 Task: Add a dependency to the task Integrate a new online appointment scheduling system for a healthcare provider , the existing task  Create a new online platform for language translation services in the project AgileRadius
Action: Mouse moved to (102, 277)
Screenshot: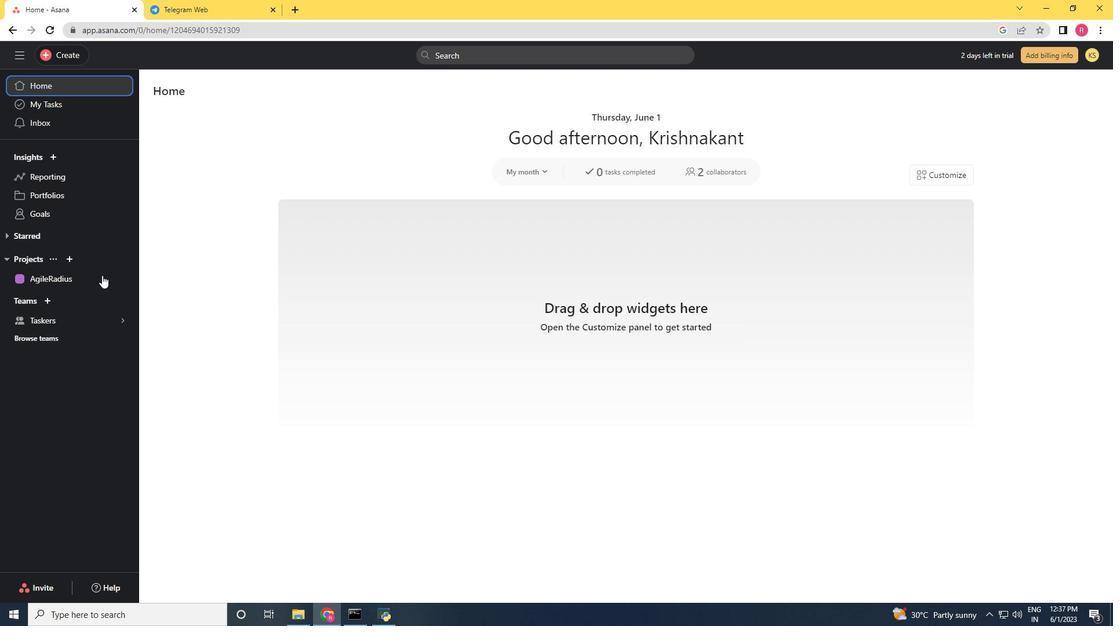 
Action: Mouse pressed left at (102, 277)
Screenshot: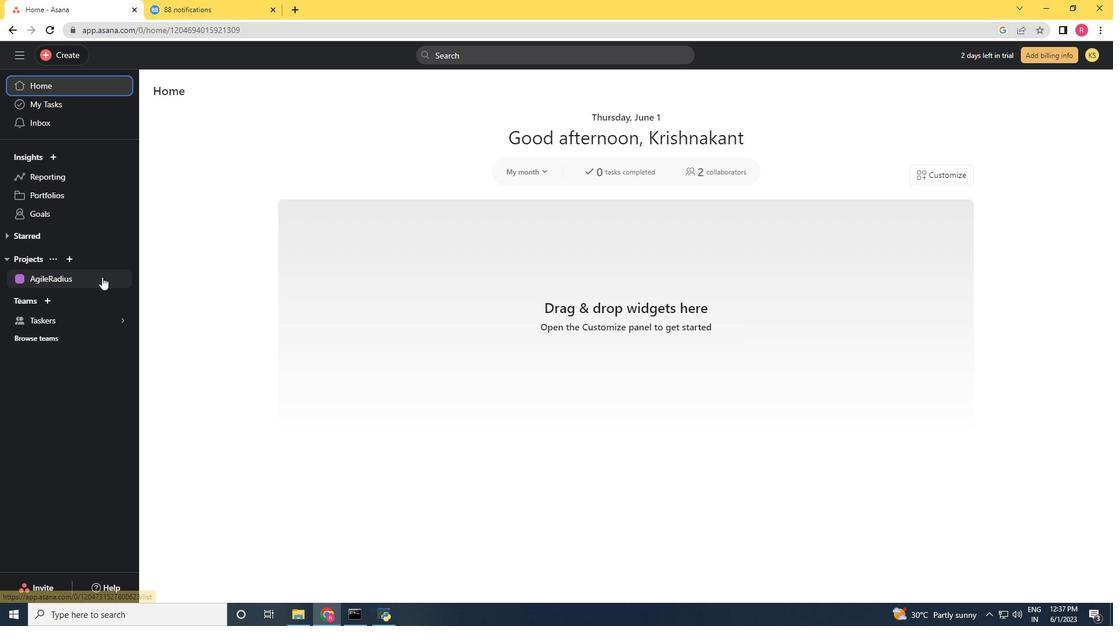 
Action: Mouse moved to (505, 386)
Screenshot: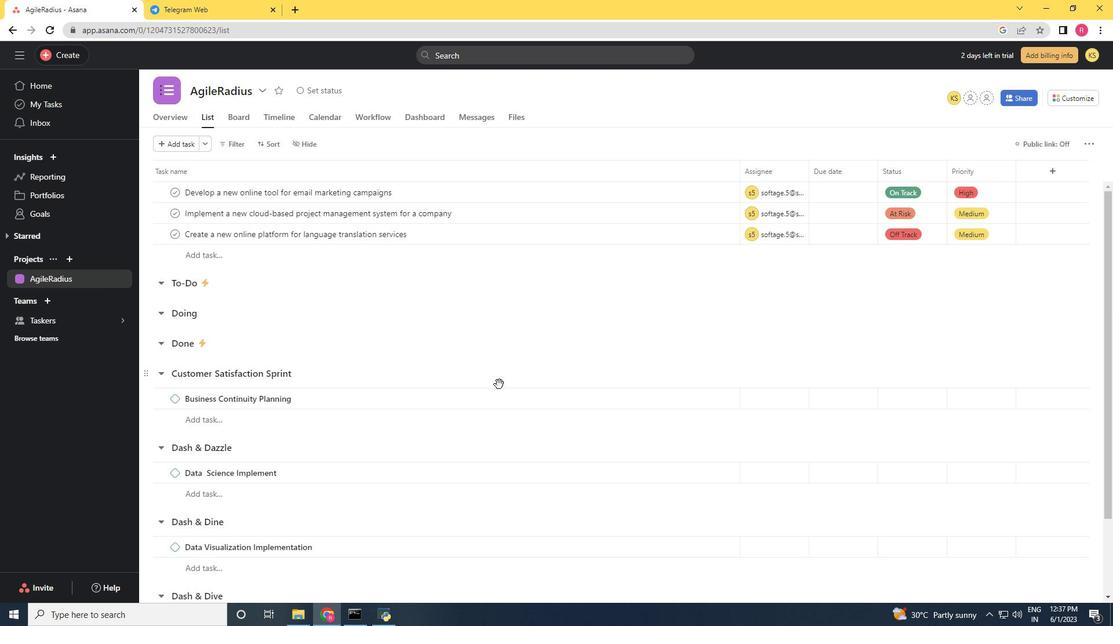 
Action: Mouse scrolled (505, 386) with delta (0, 0)
Screenshot: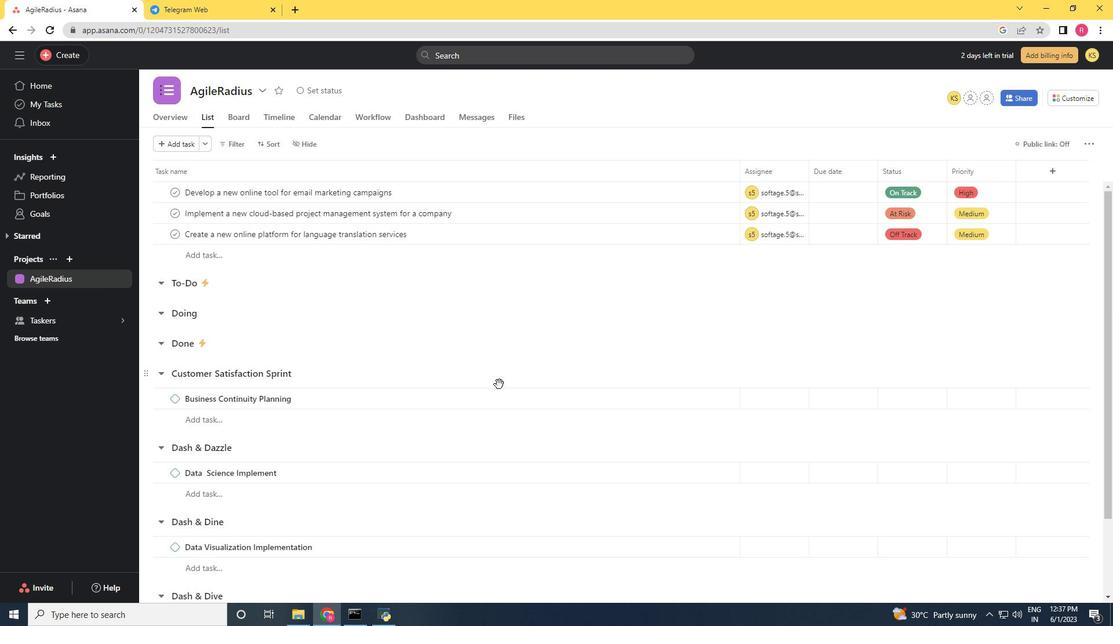 
Action: Mouse moved to (506, 388)
Screenshot: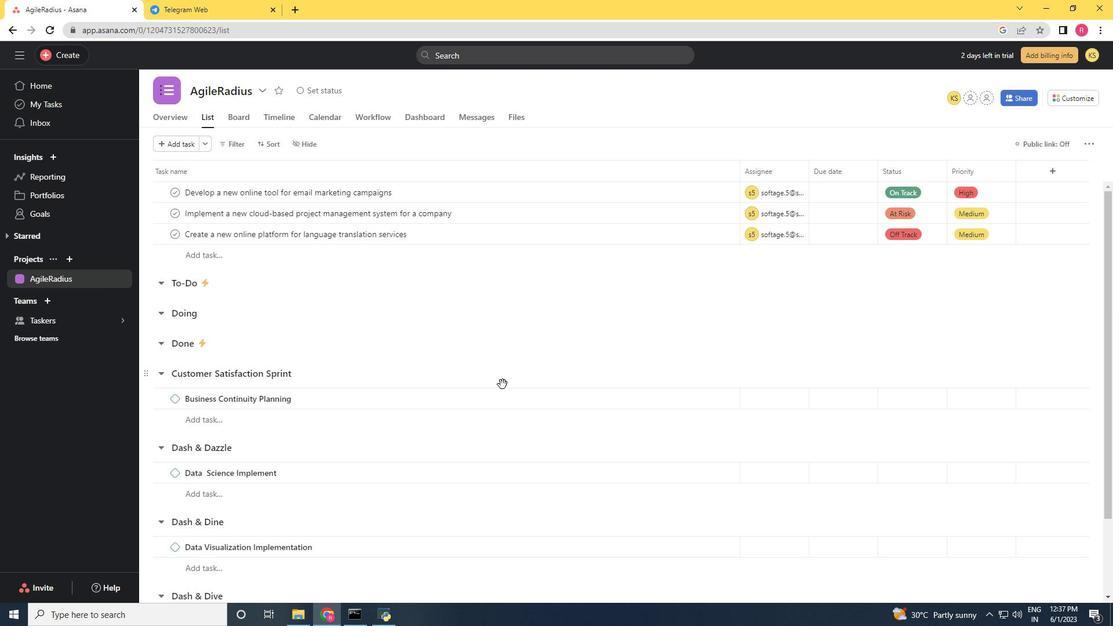
Action: Mouse scrolled (506, 387) with delta (0, 0)
Screenshot: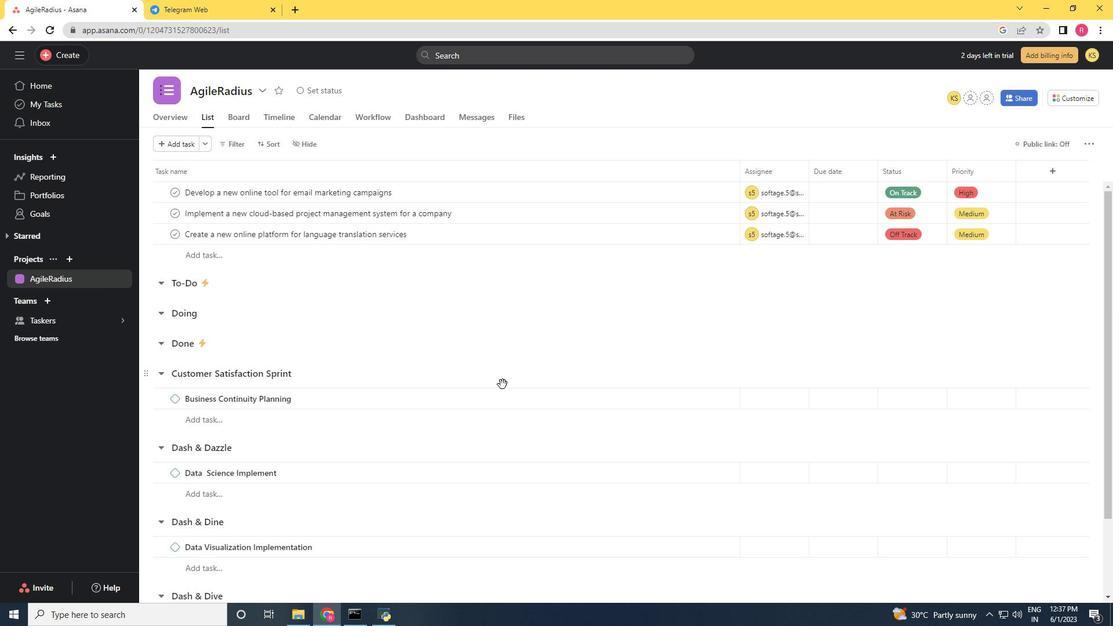 
Action: Mouse scrolled (506, 387) with delta (0, 0)
Screenshot: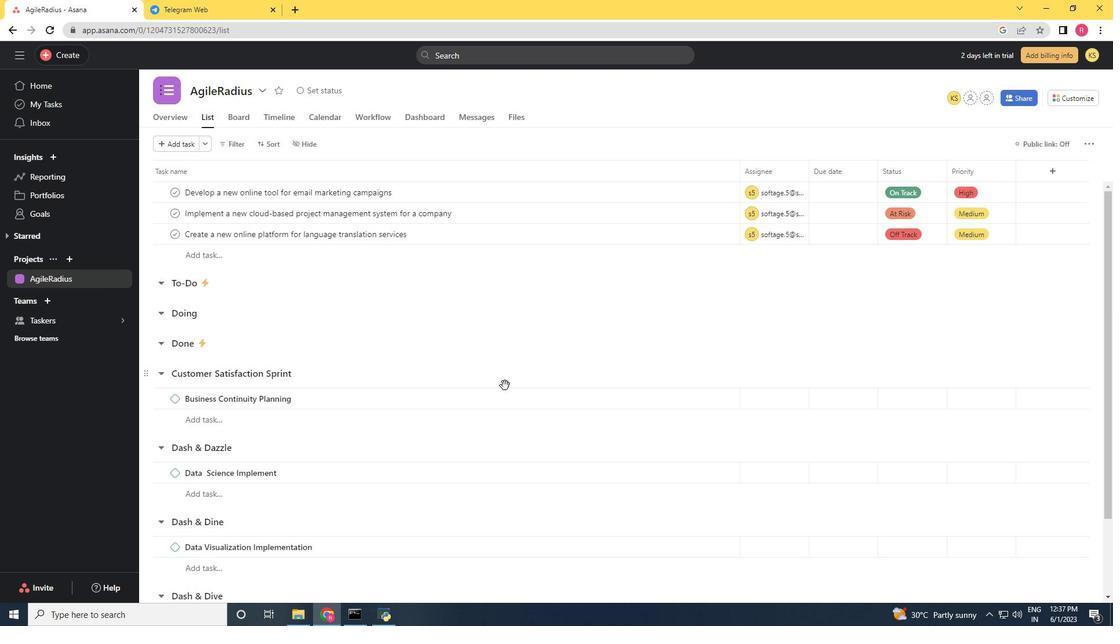 
Action: Mouse moved to (506, 389)
Screenshot: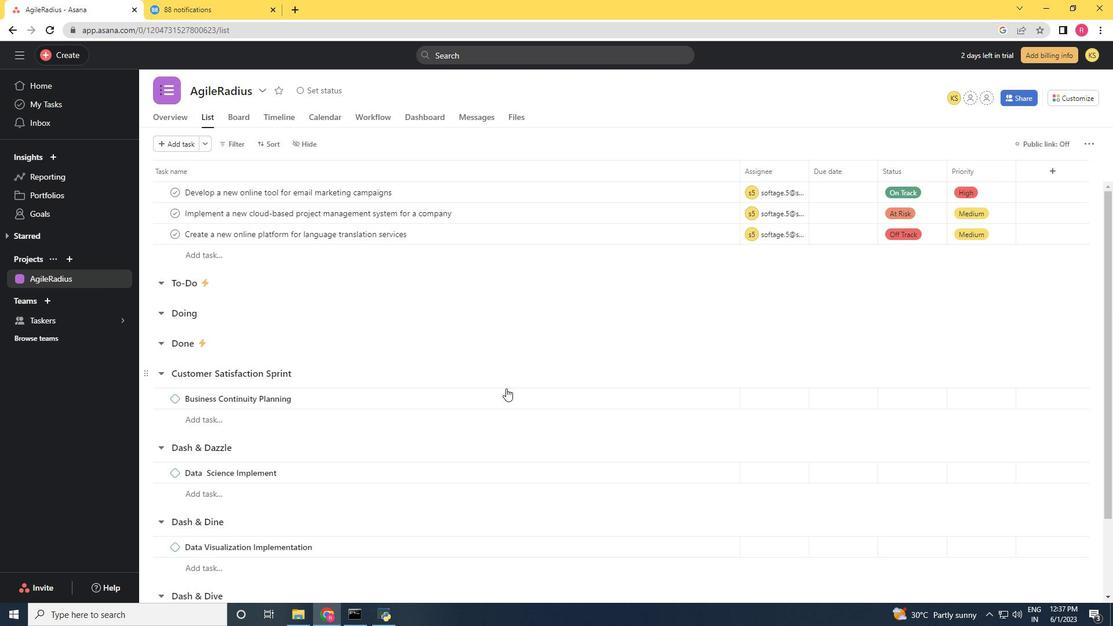 
Action: Mouse scrolled (506, 388) with delta (0, 0)
Screenshot: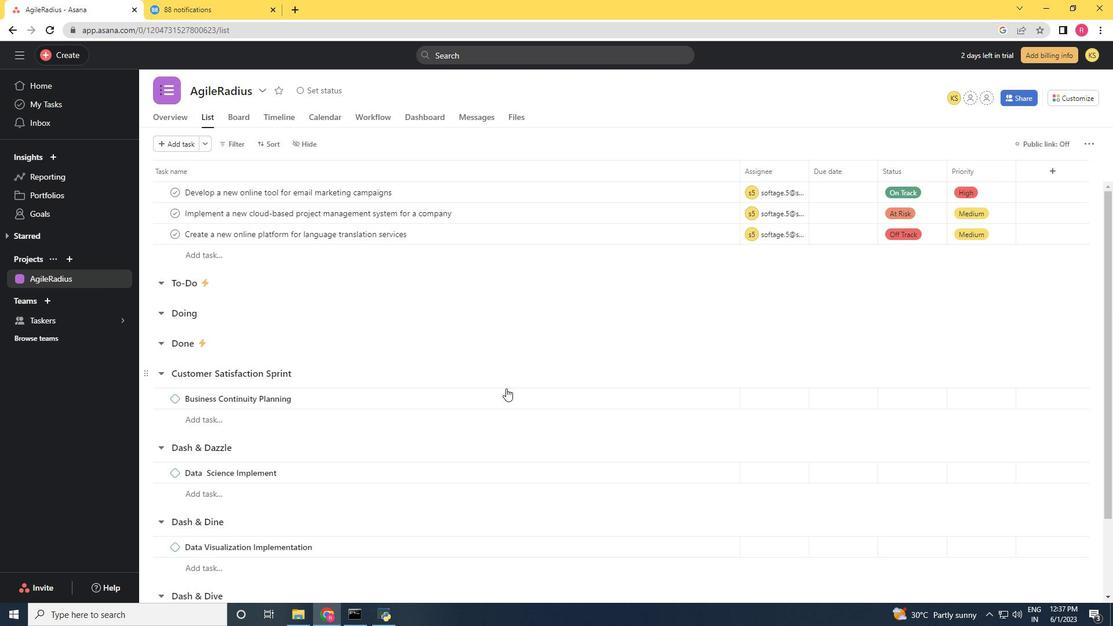 
Action: Mouse moved to (586, 524)
Screenshot: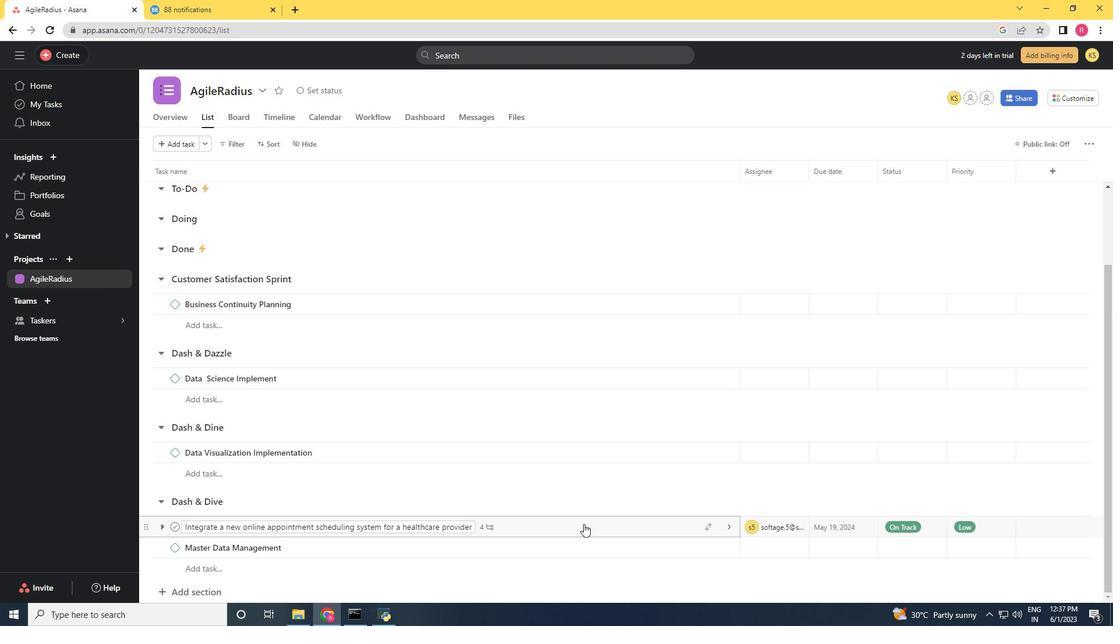 
Action: Mouse scrolled (586, 524) with delta (0, 0)
Screenshot: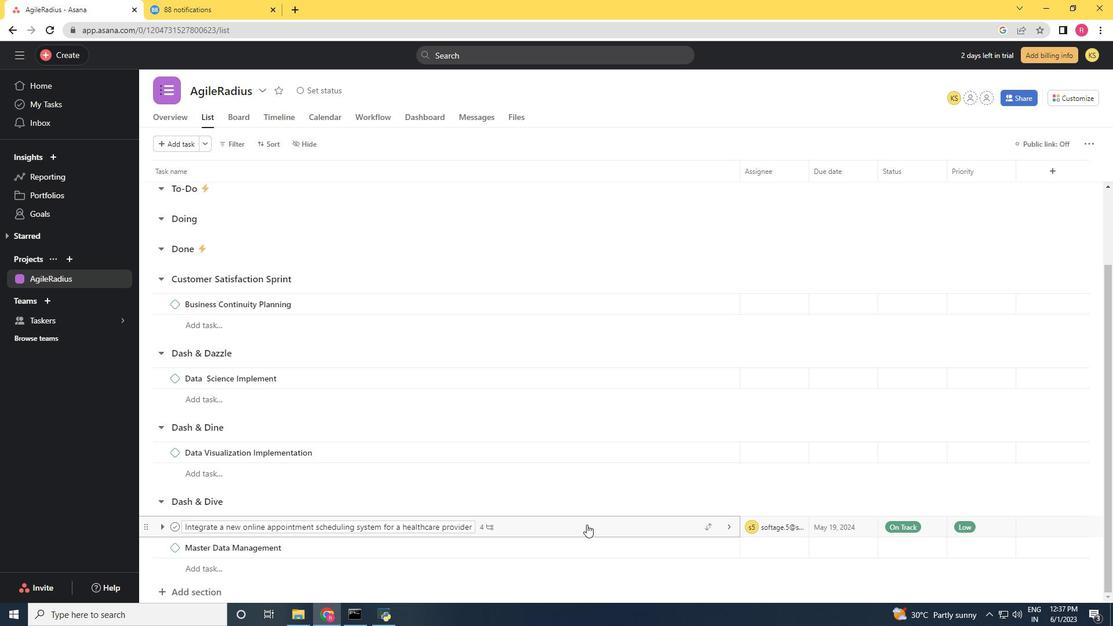 
Action: Mouse moved to (587, 524)
Screenshot: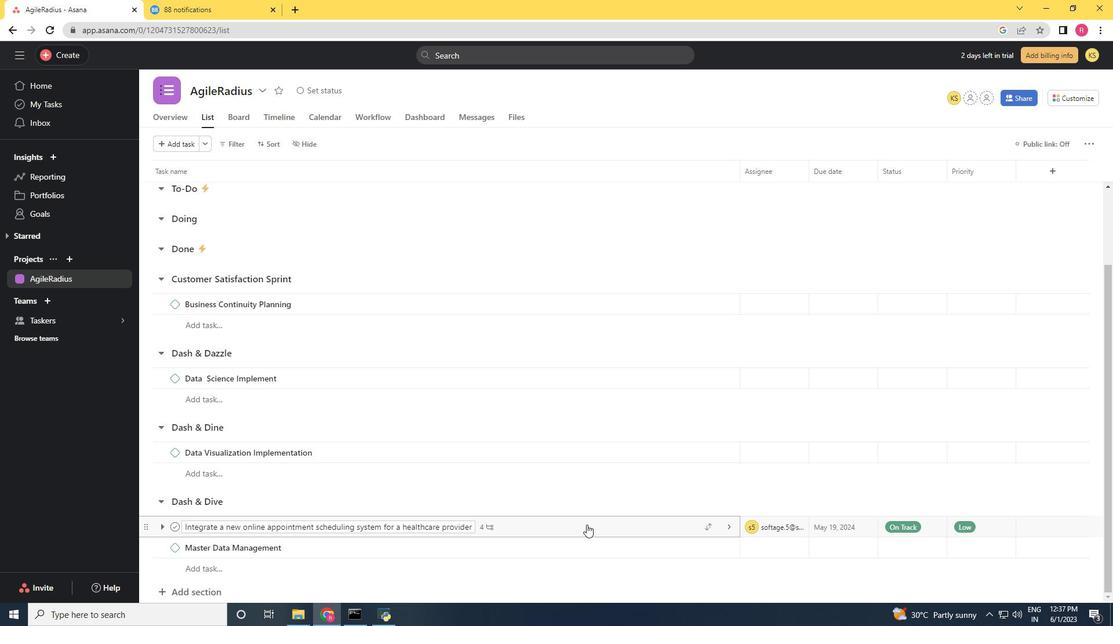 
Action: Mouse pressed left at (587, 524)
Screenshot: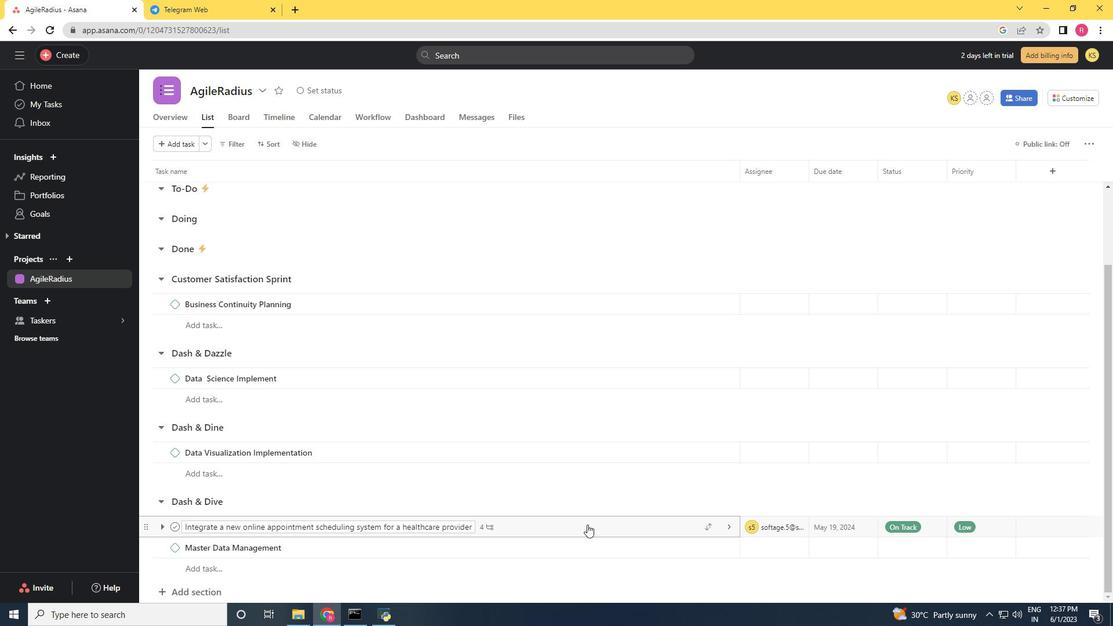 
Action: Mouse moved to (533, 415)
Screenshot: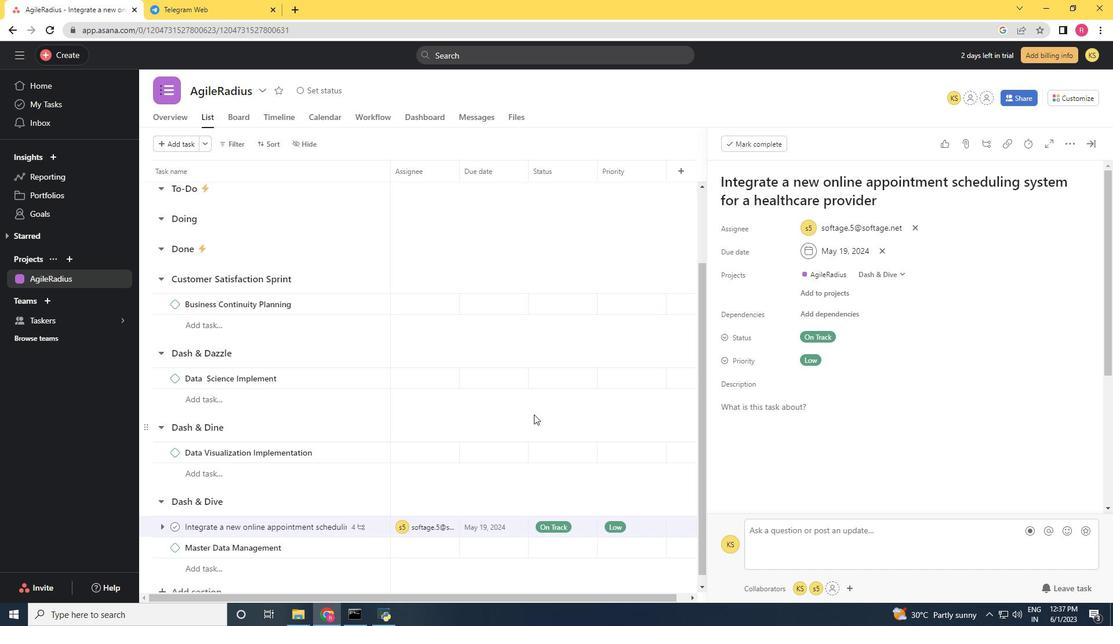 
Action: Mouse scrolled (533, 415) with delta (0, 0)
Screenshot: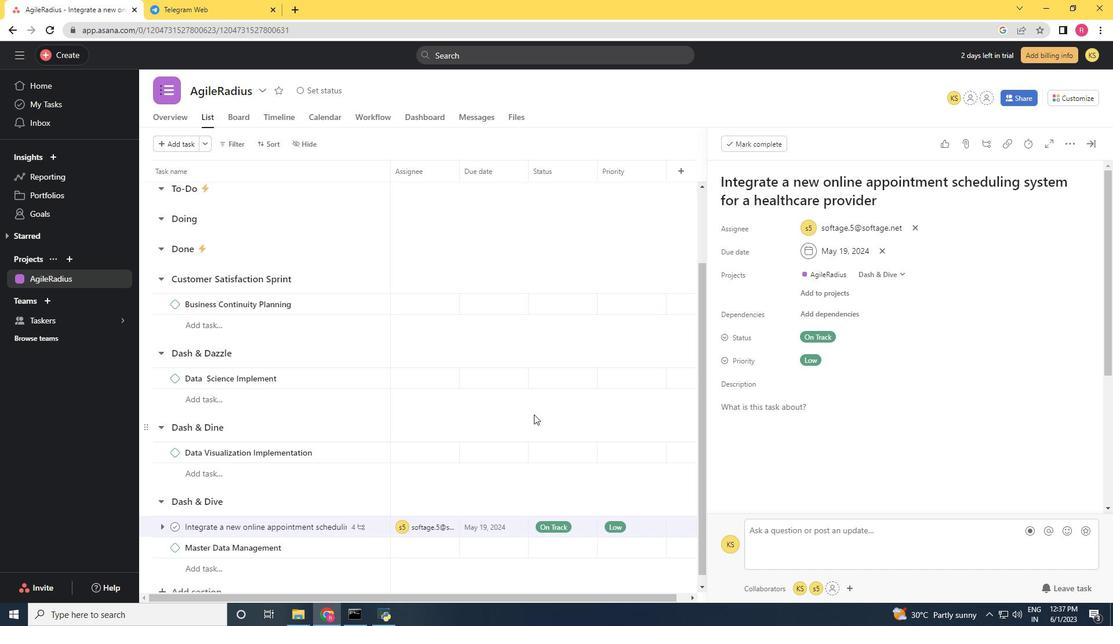 
Action: Mouse moved to (533, 416)
Screenshot: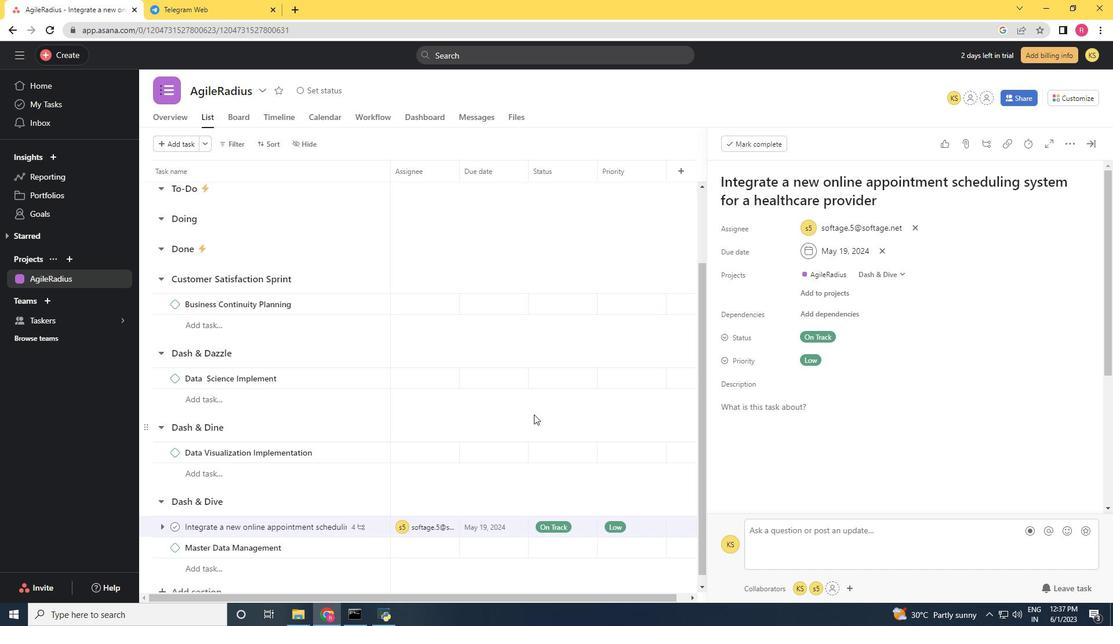 
Action: Mouse scrolled (533, 416) with delta (0, 0)
Screenshot: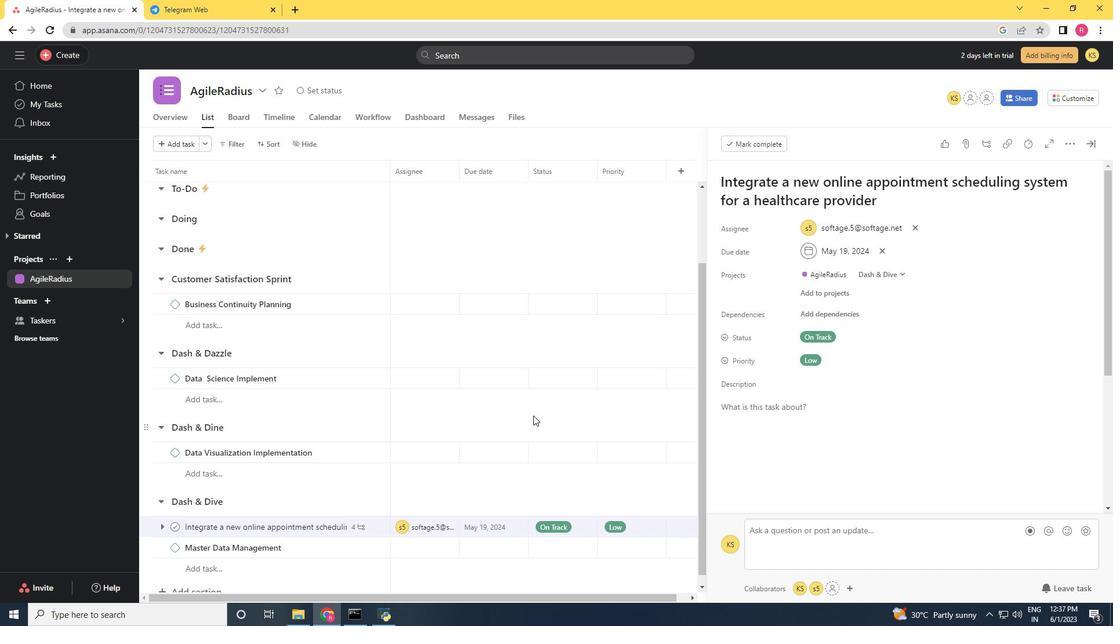 
Action: Mouse moved to (835, 308)
Screenshot: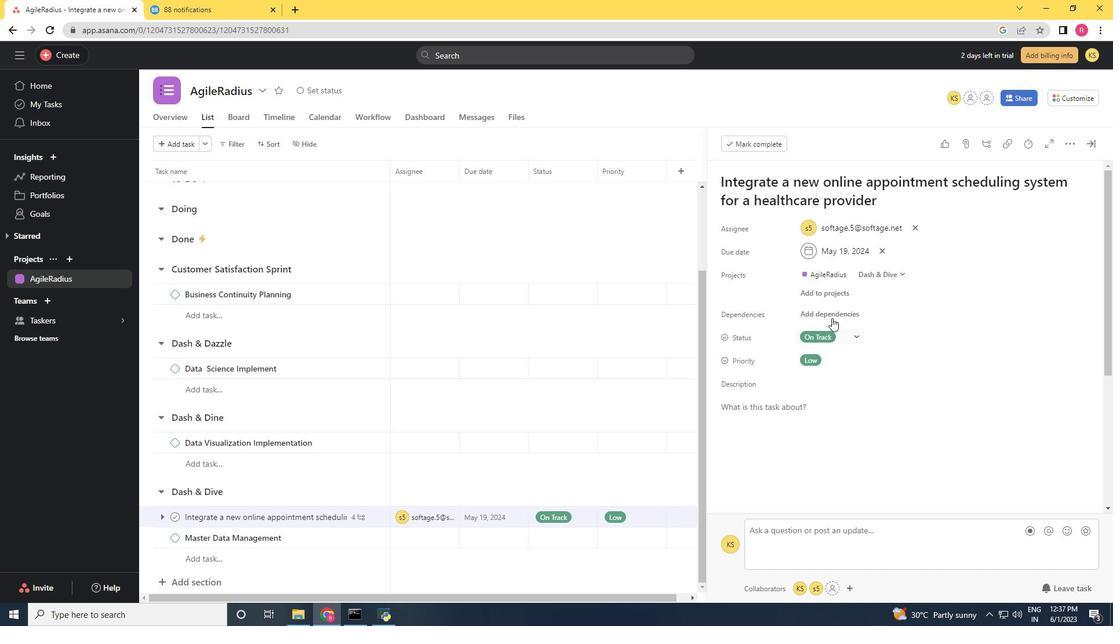 
Action: Mouse pressed left at (835, 308)
Screenshot: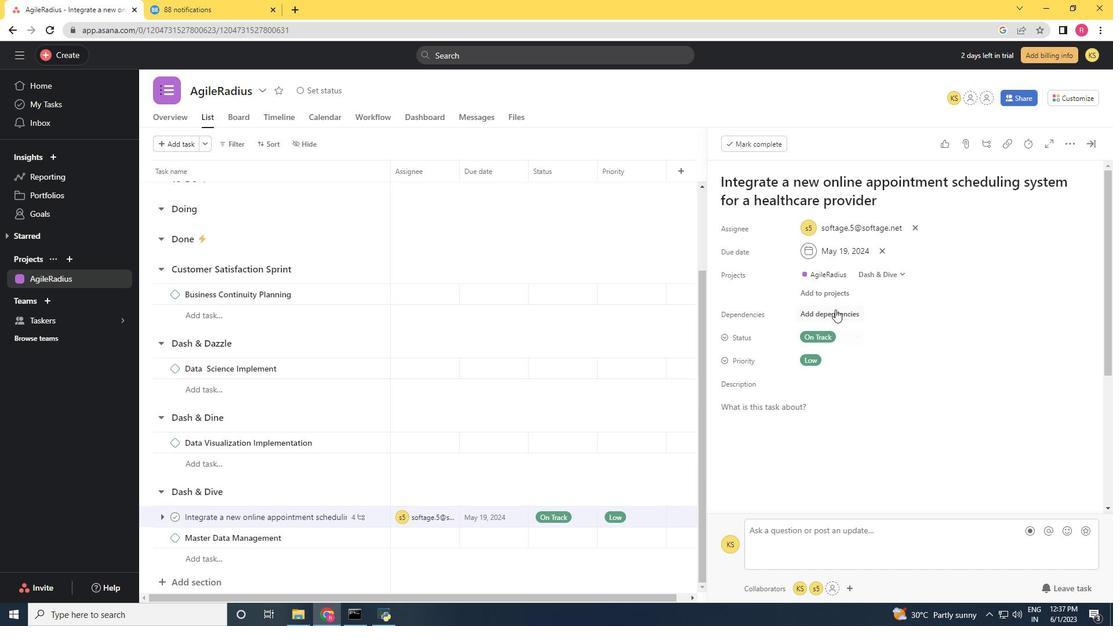 
Action: Mouse moved to (738, 295)
Screenshot: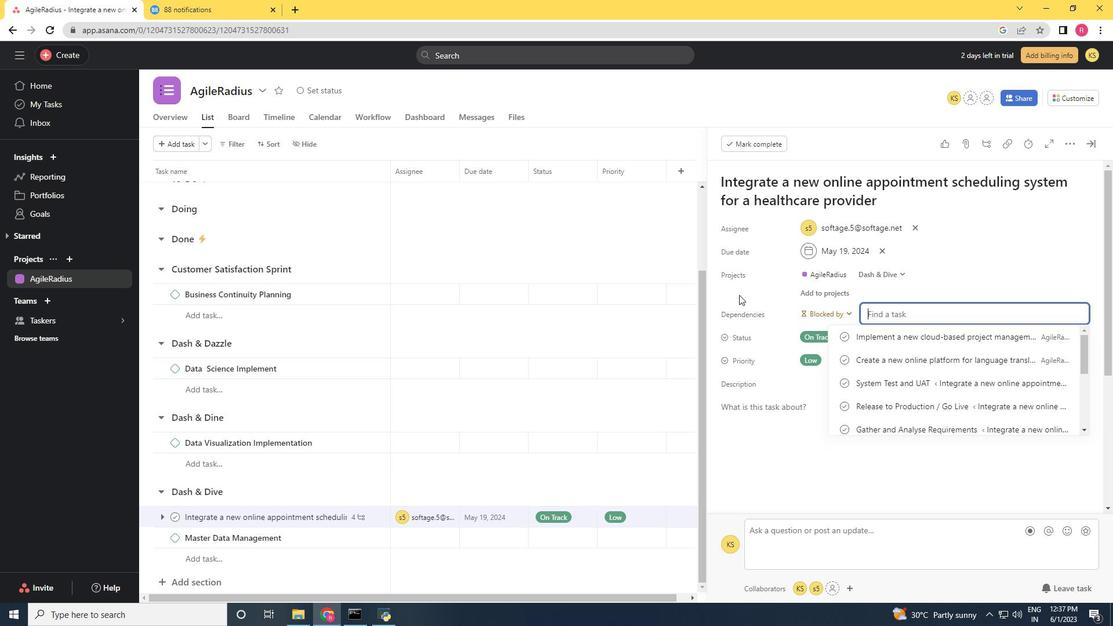 
Action: Key pressed <Key.shift>Create<Key.space>a<Key.space>new<Key.space>online<Key.space>platform<Key.space>for<Key.space>language<Key.space>translaion<Key.space><Key.backspace><Key.backspace><Key.backspace><Key.backspace><Key.backspace><Key.backspace><Key.backspace><Key.backspace><Key.backspace>anslation<Key.space>service<Key.space>
Screenshot: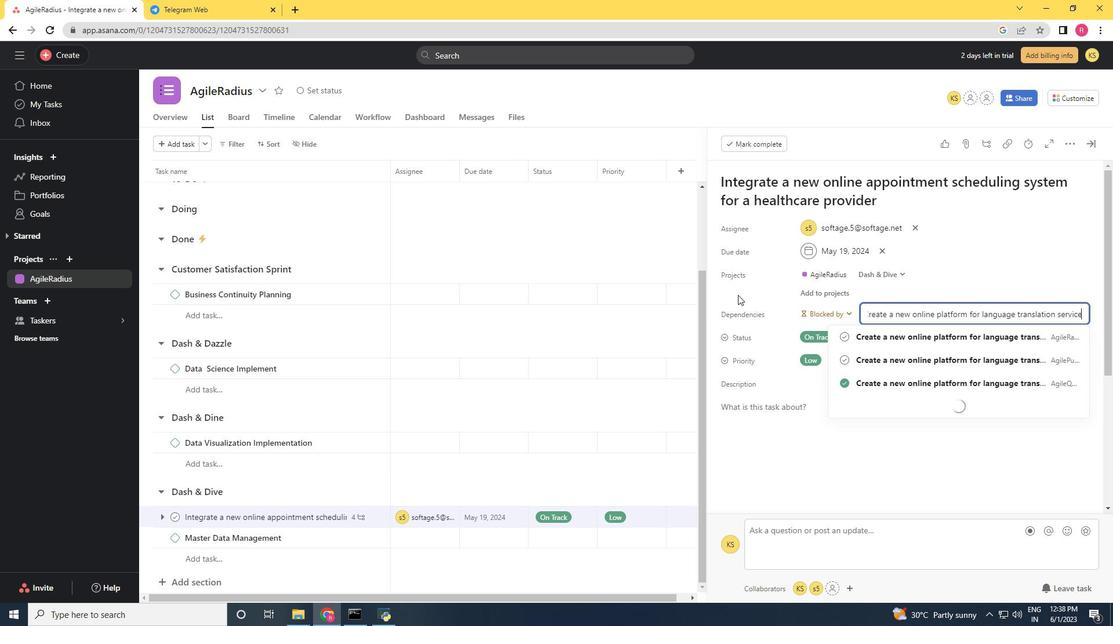 
Action: Mouse moved to (1042, 334)
Screenshot: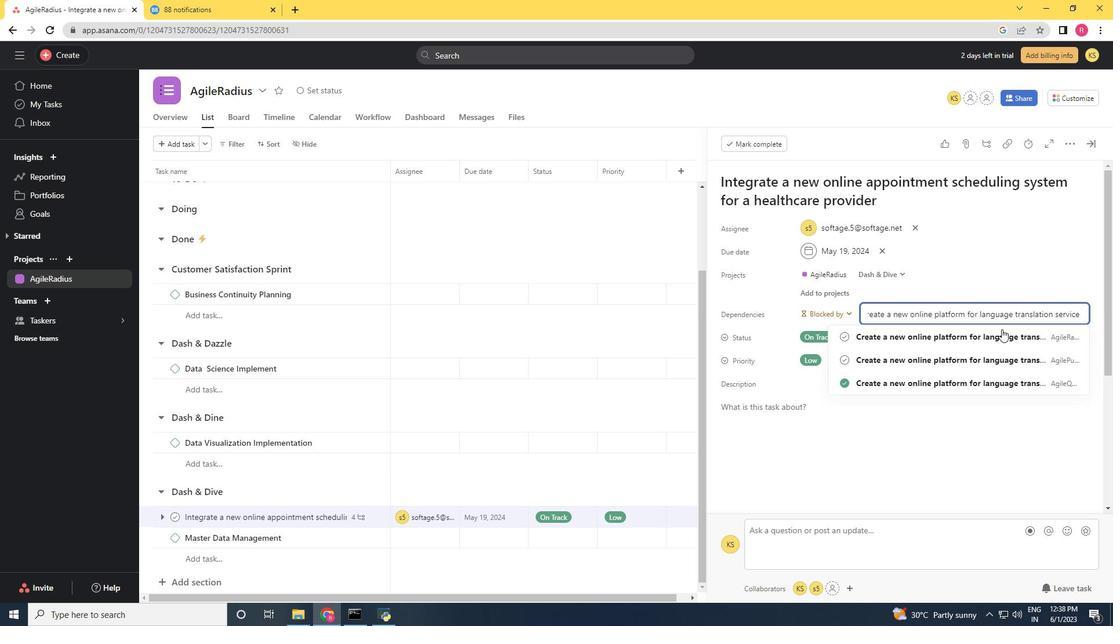 
Action: Mouse pressed left at (1042, 334)
Screenshot: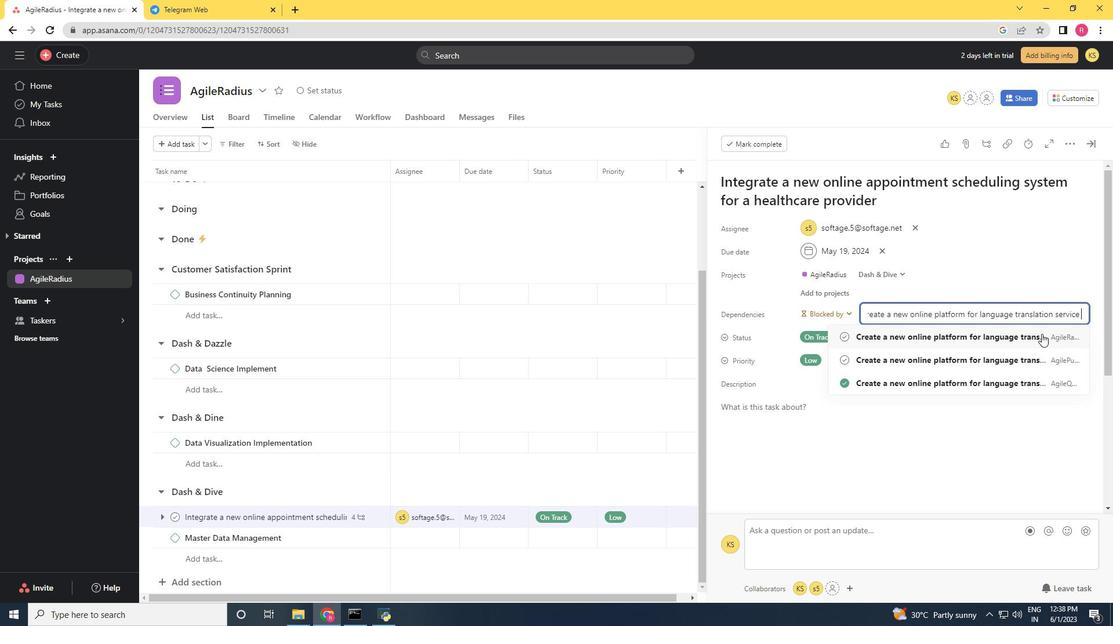
